 Task: Add a field from the Popular template Effort Level with name TouchLine.
Action: Mouse moved to (21, 56)
Screenshot: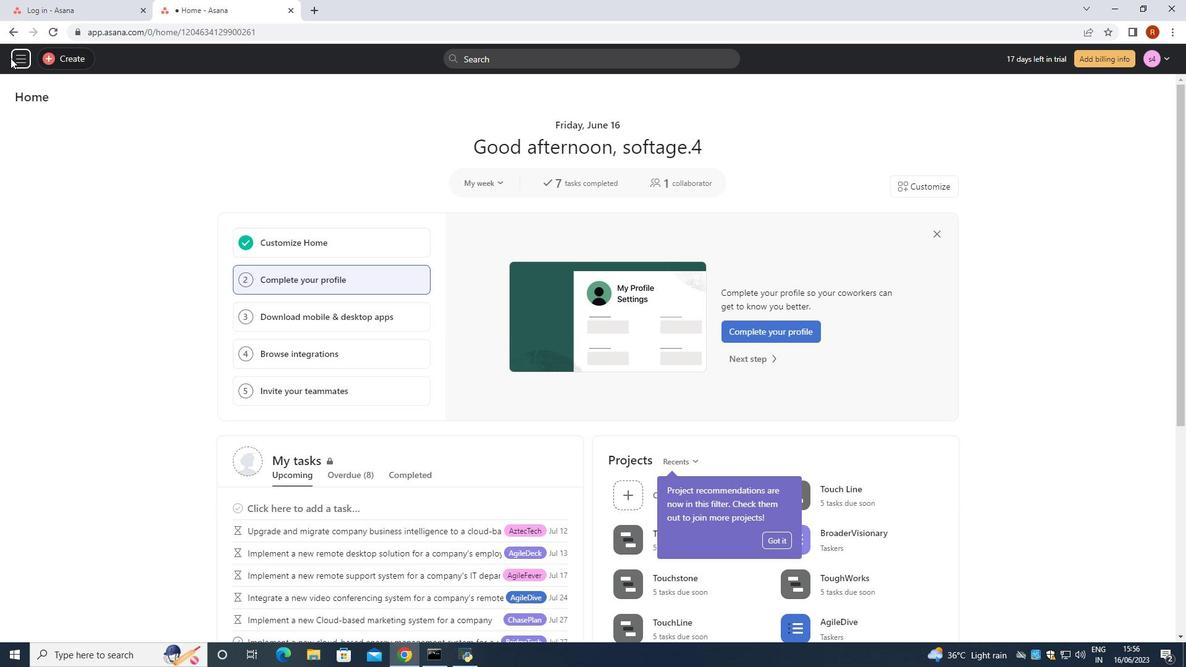 
Action: Mouse pressed left at (21, 56)
Screenshot: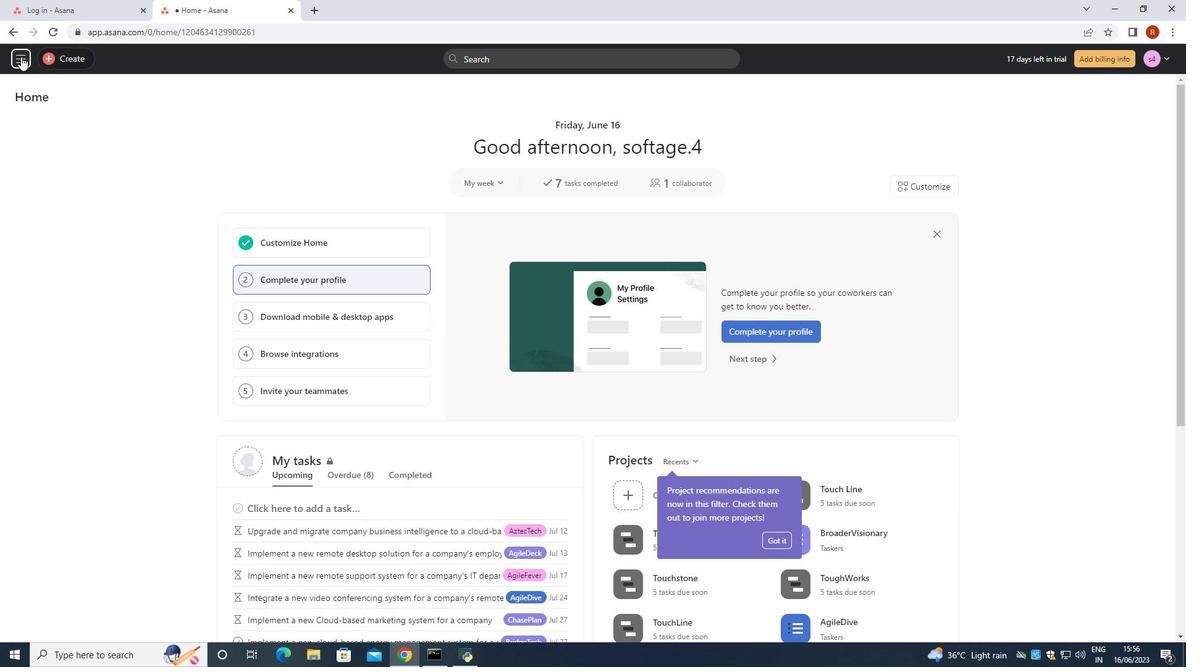 
Action: Mouse moved to (68, 390)
Screenshot: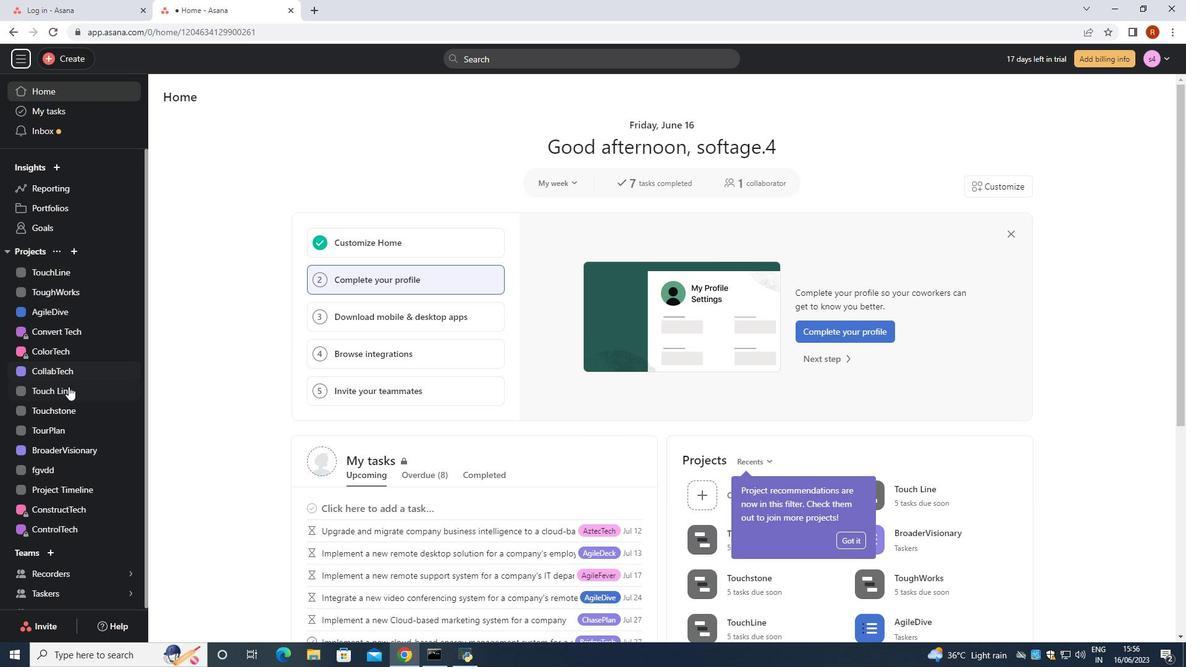 
Action: Mouse pressed left at (68, 390)
Screenshot: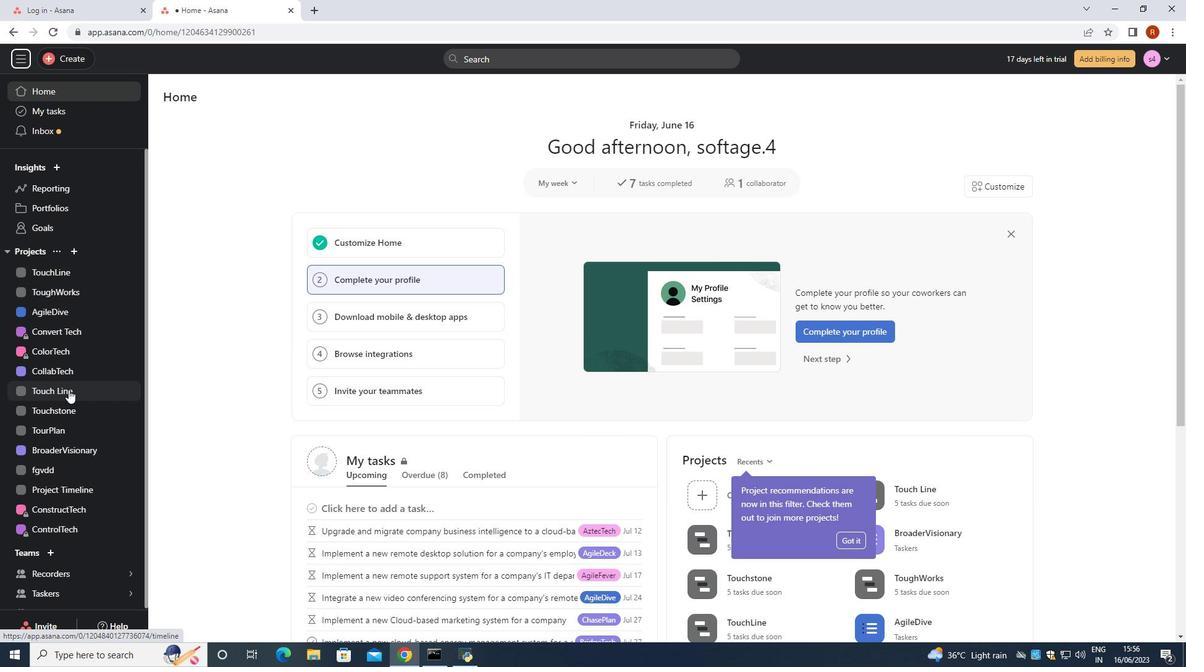 
Action: Mouse moved to (220, 126)
Screenshot: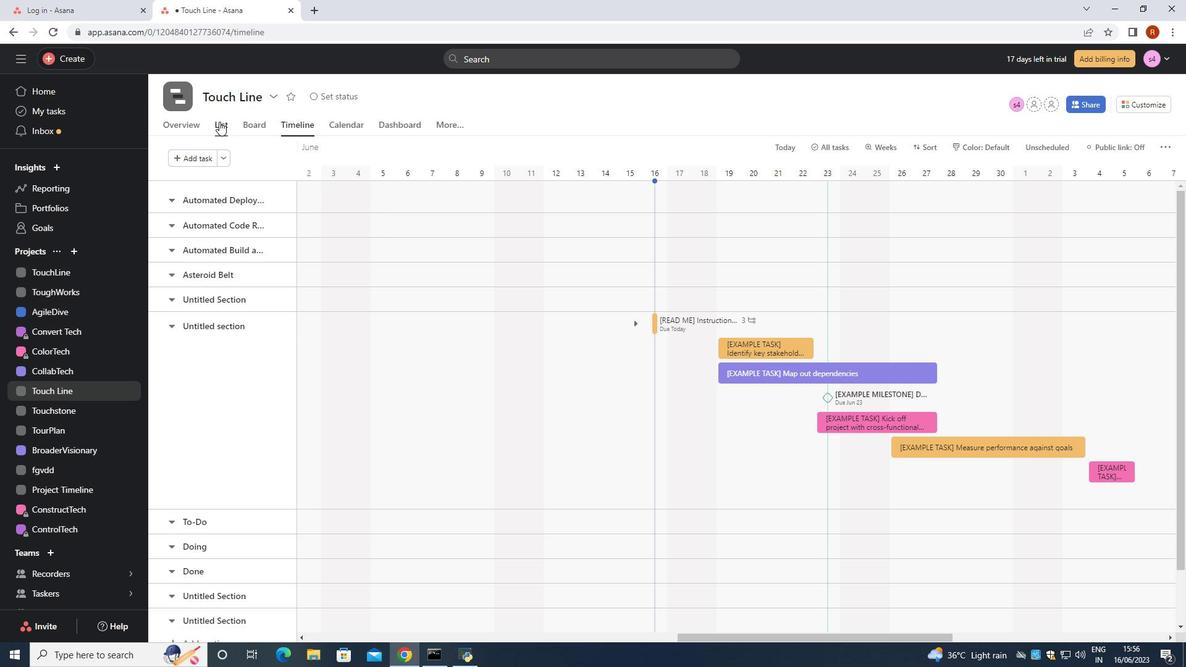
Action: Mouse pressed left at (220, 126)
Screenshot: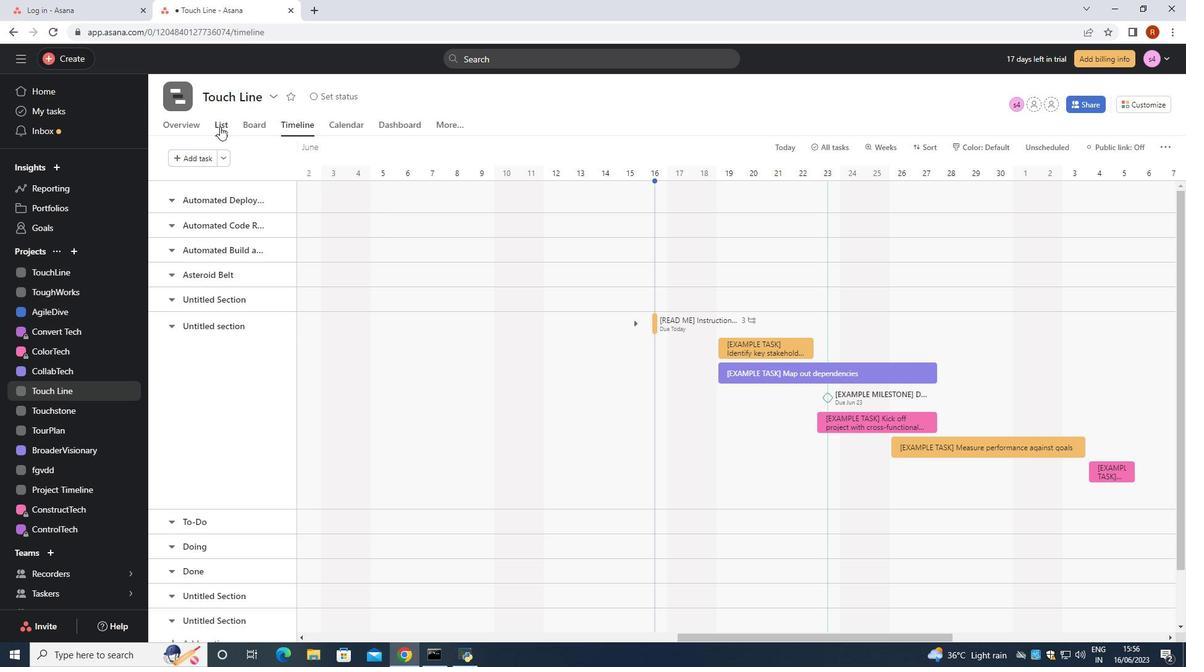
Action: Mouse moved to (924, 181)
Screenshot: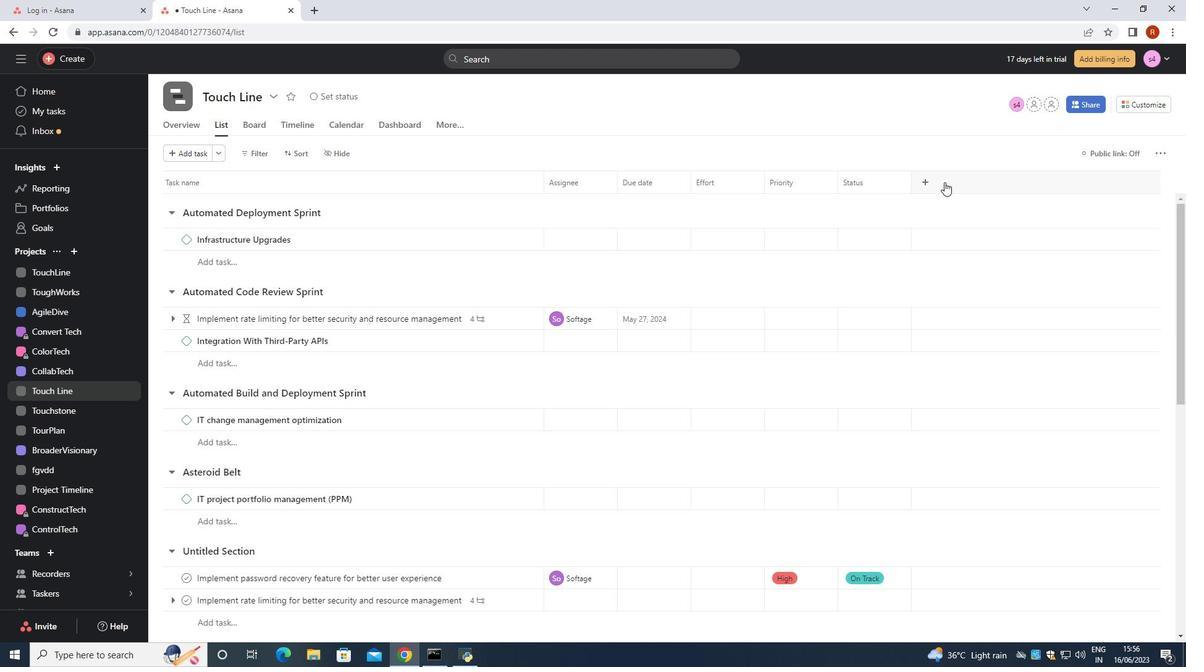 
Action: Mouse pressed left at (924, 181)
Screenshot: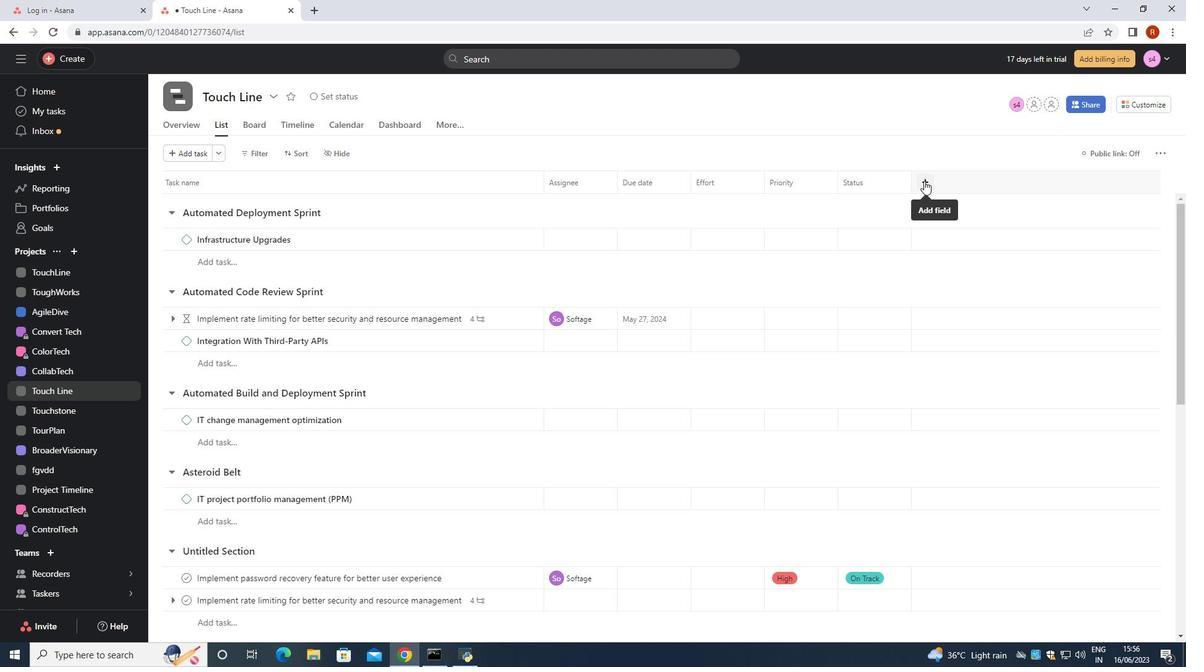 
Action: Mouse moved to (953, 250)
Screenshot: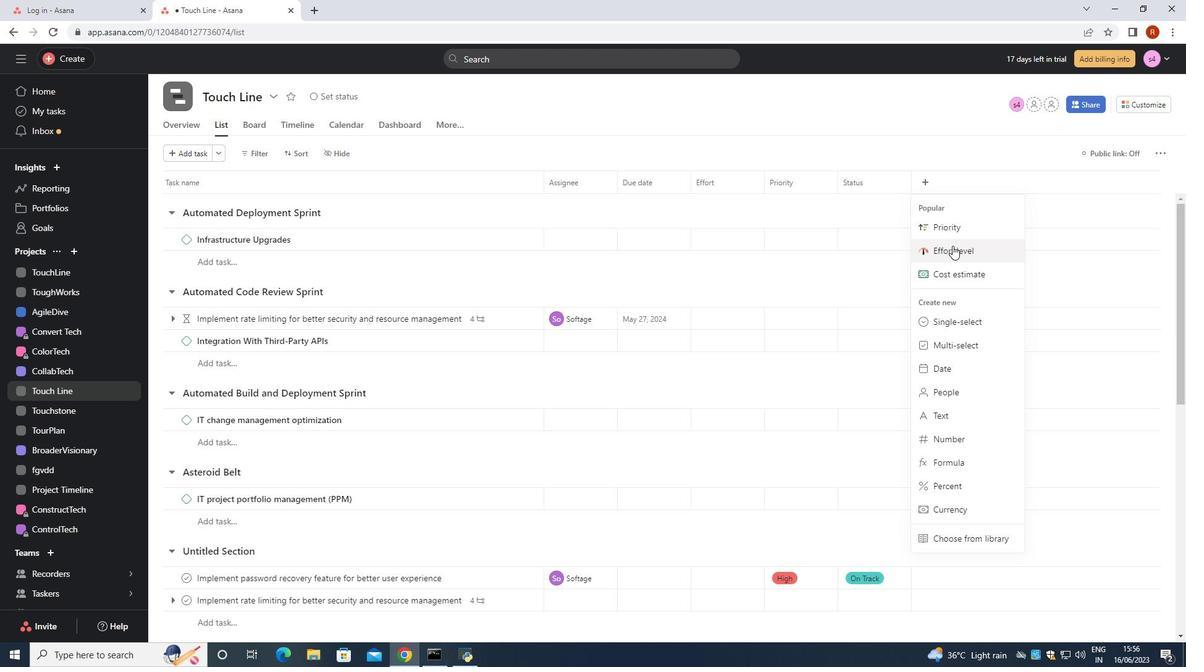 
Action: Mouse pressed left at (953, 250)
Screenshot: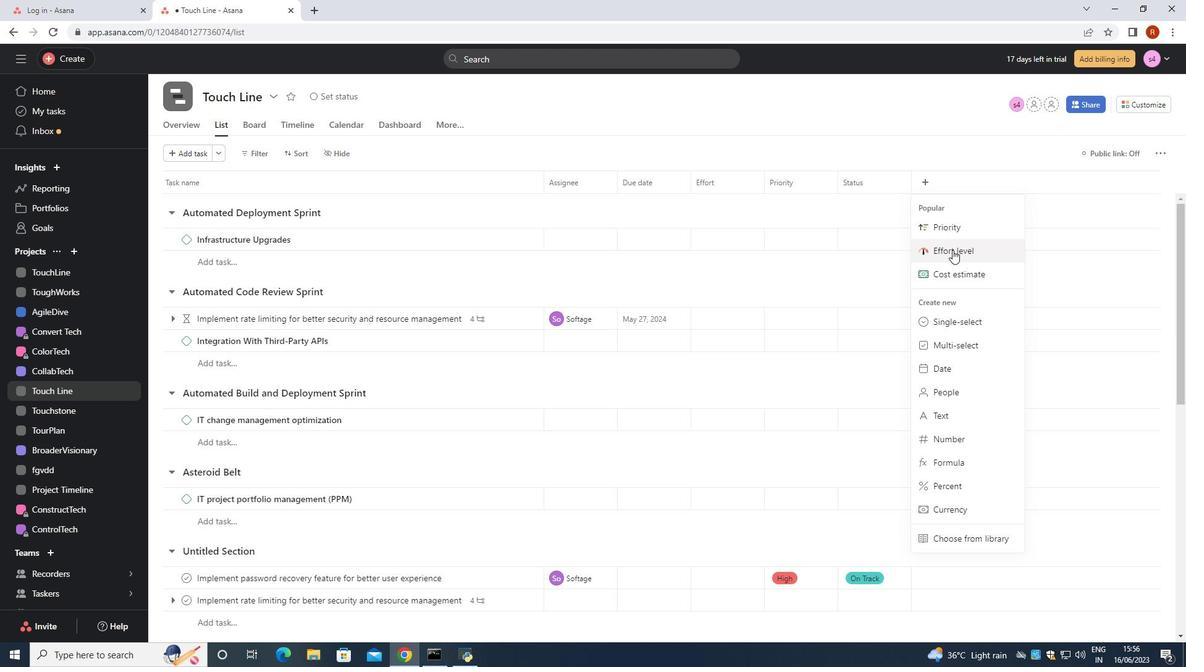 
Action: Mouse moved to (557, 169)
Screenshot: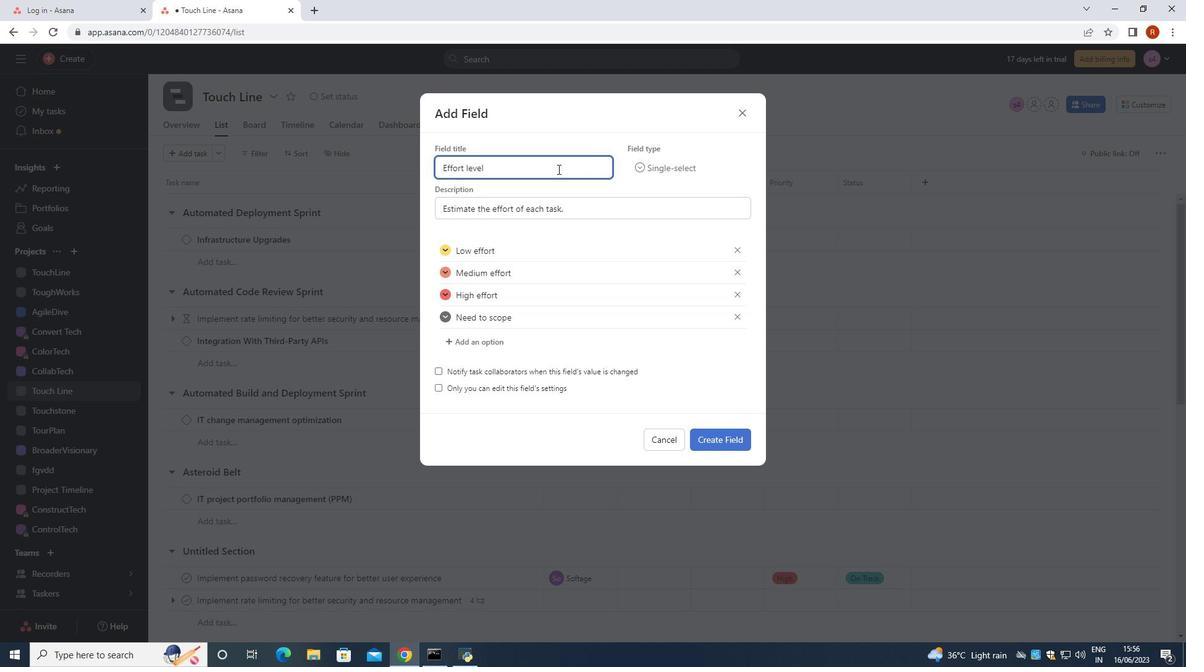 
Action: Mouse pressed left at (557, 169)
Screenshot: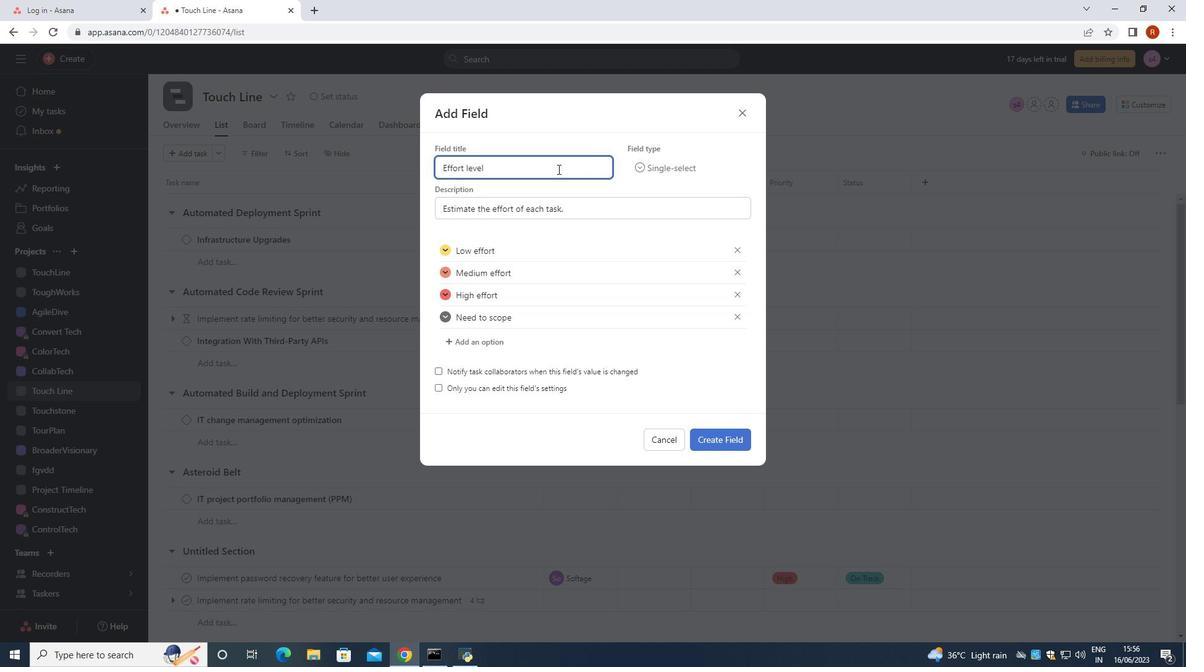 
Action: Mouse moved to (529, 163)
Screenshot: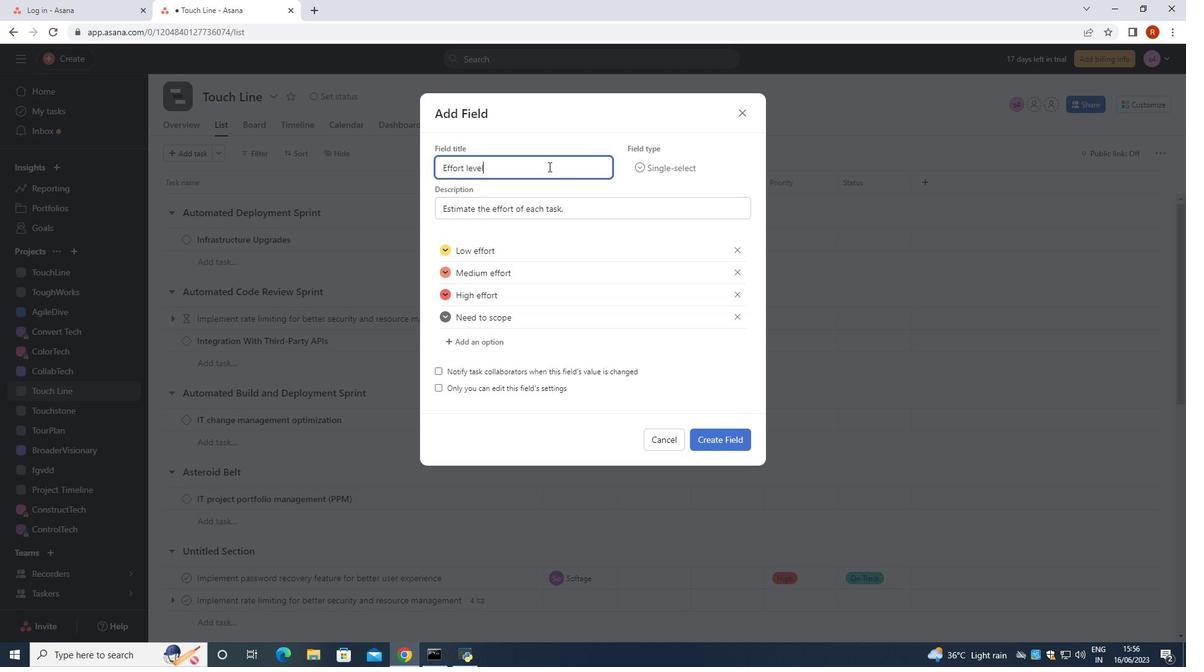 
Action: Mouse pressed left at (529, 163)
Screenshot: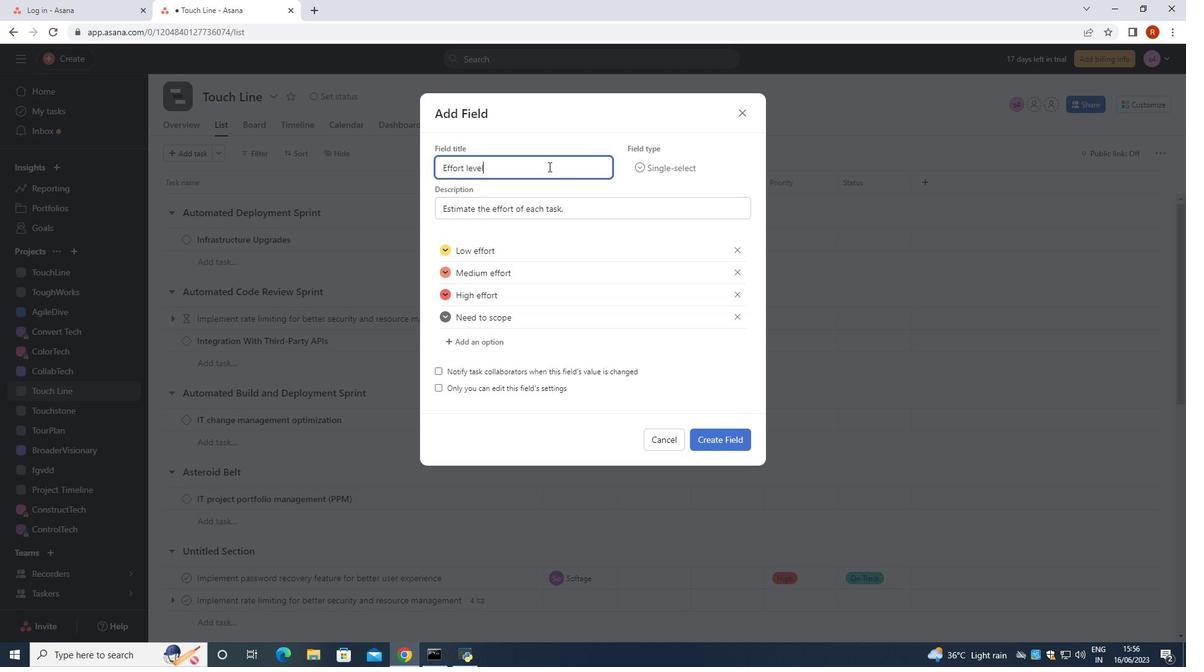 
Action: Mouse moved to (409, 163)
Screenshot: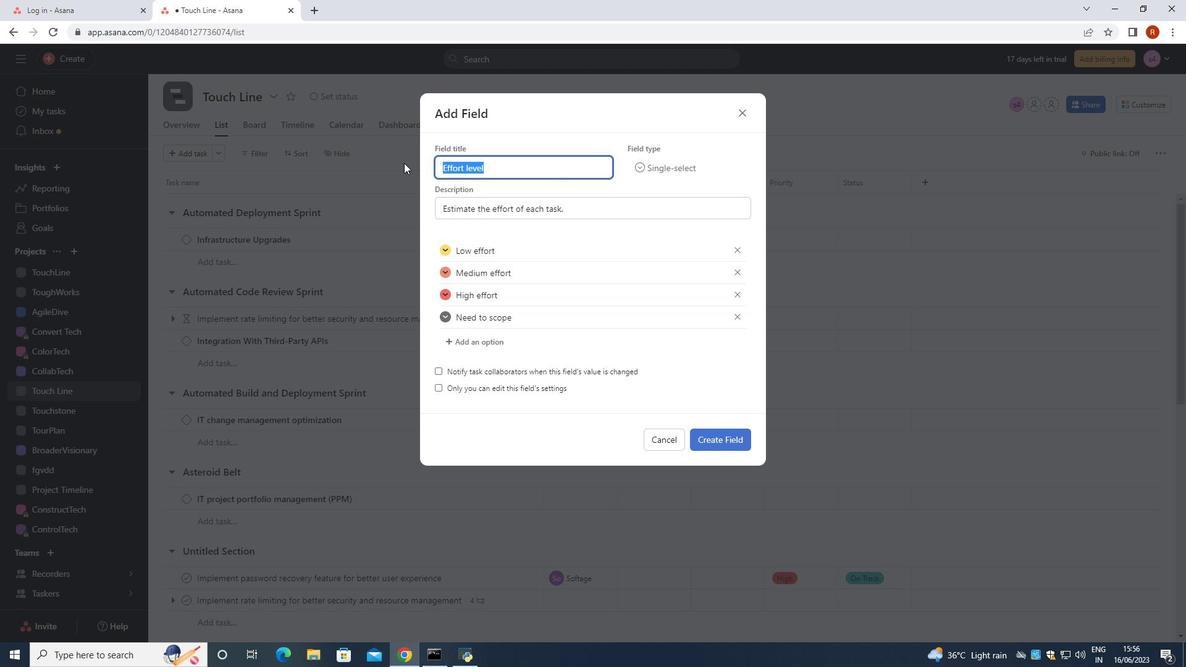 
Action: Key pressed <Key.backspace><Key.shift>Touch<Key.shift>Line
Screenshot: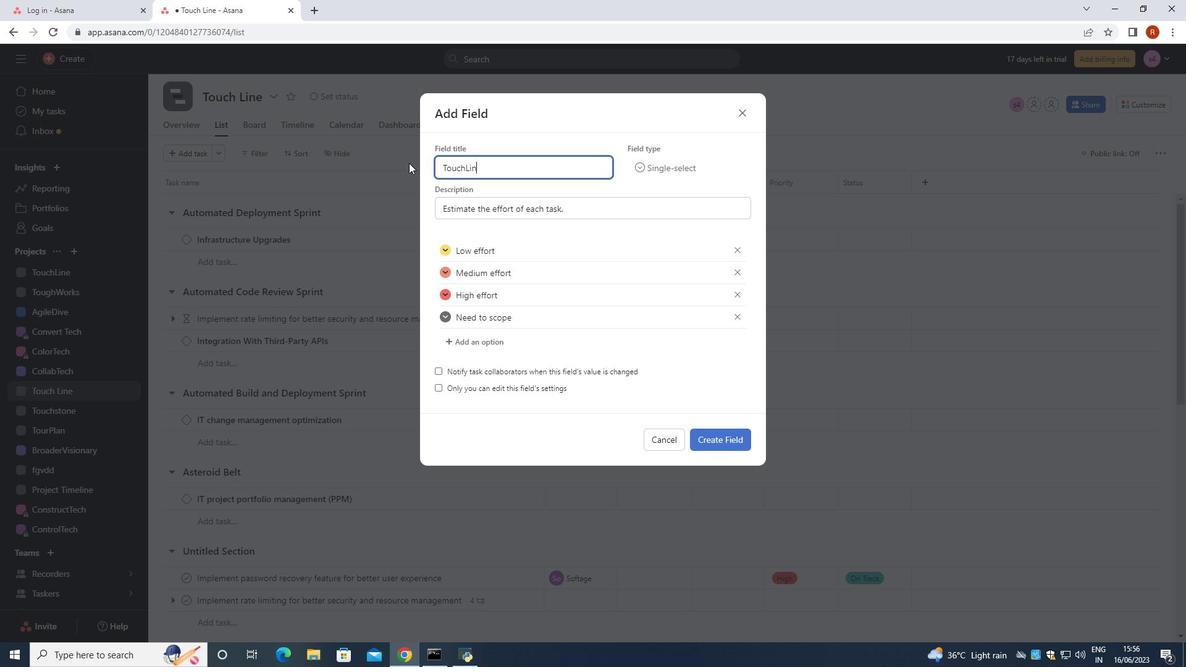 
Action: Mouse moved to (723, 434)
Screenshot: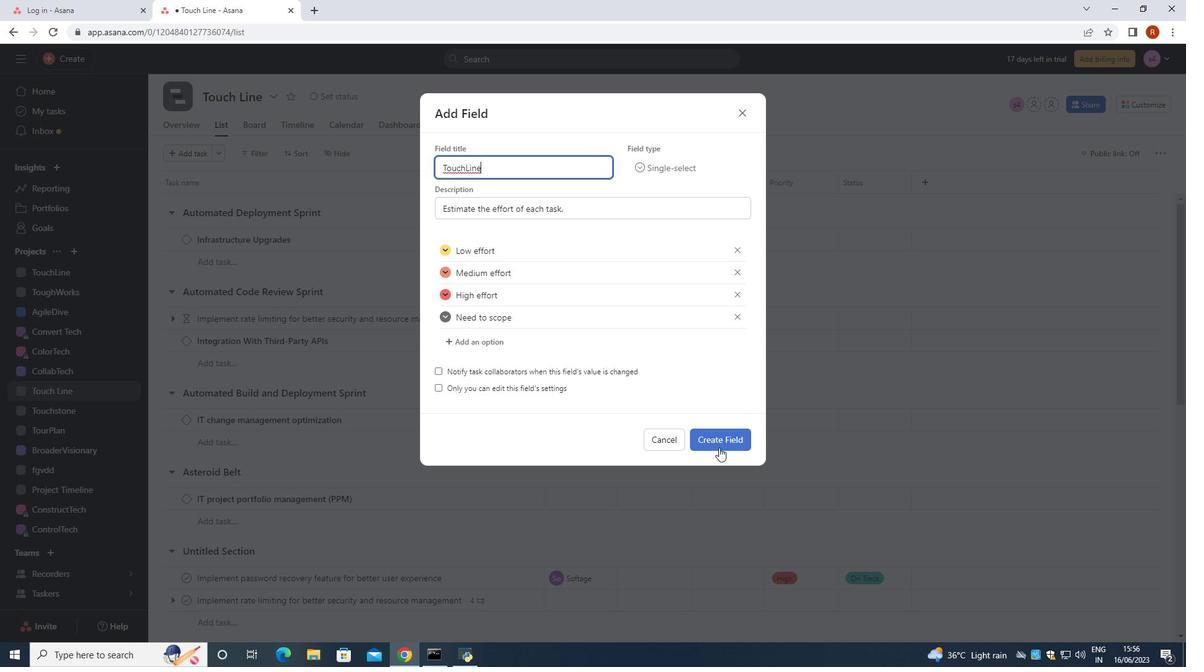 
Action: Mouse pressed left at (723, 434)
Screenshot: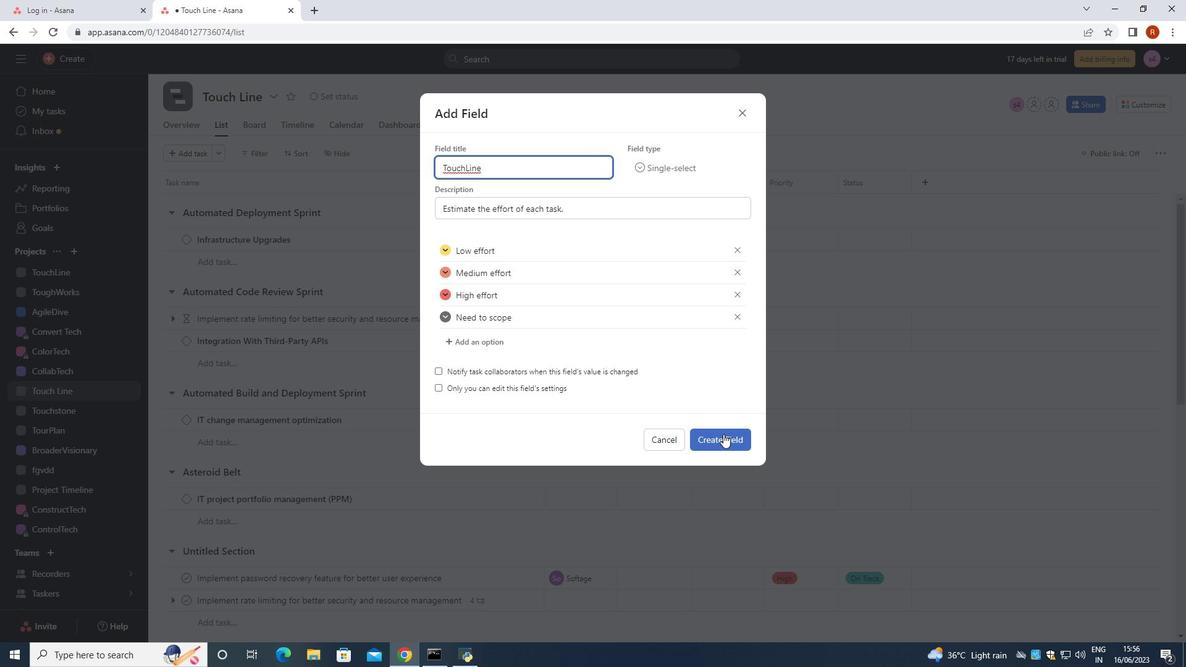 
Action: Mouse moved to (723, 433)
Screenshot: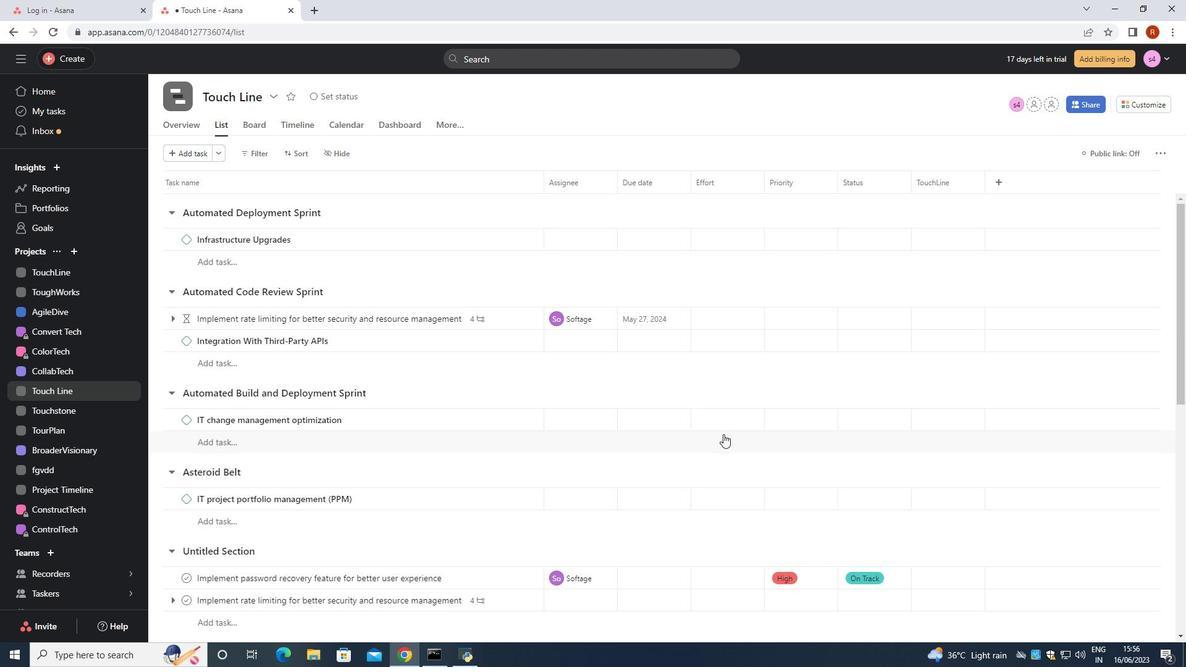 
